 Task: In the  document Dance.pdf Insert horizontal line 'below the text' Create the translated copy of the document in  'French' Select the first point and Clear Formatting
Action: Mouse moved to (235, 213)
Screenshot: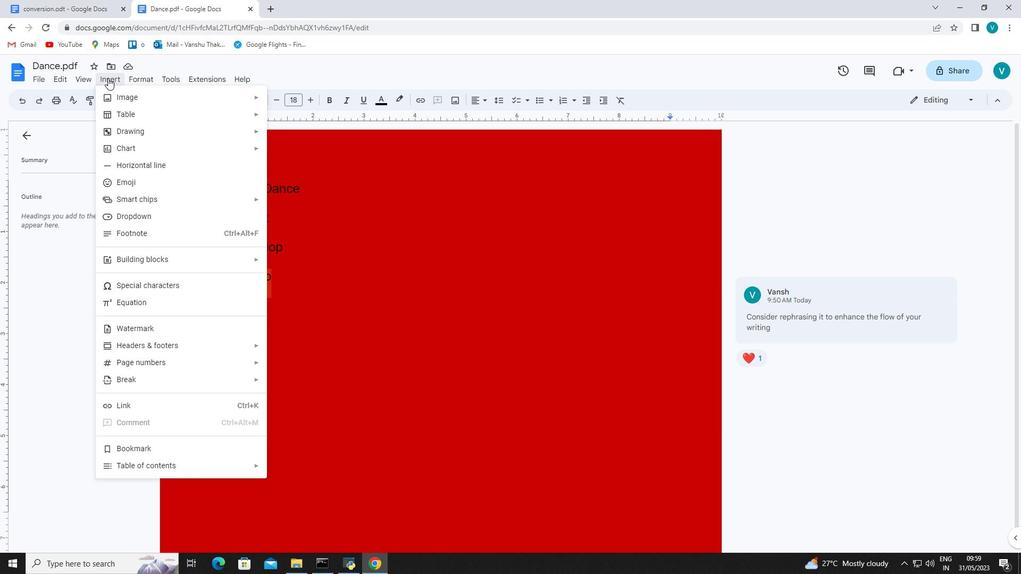 
Action: Mouse pressed left at (235, 213)
Screenshot: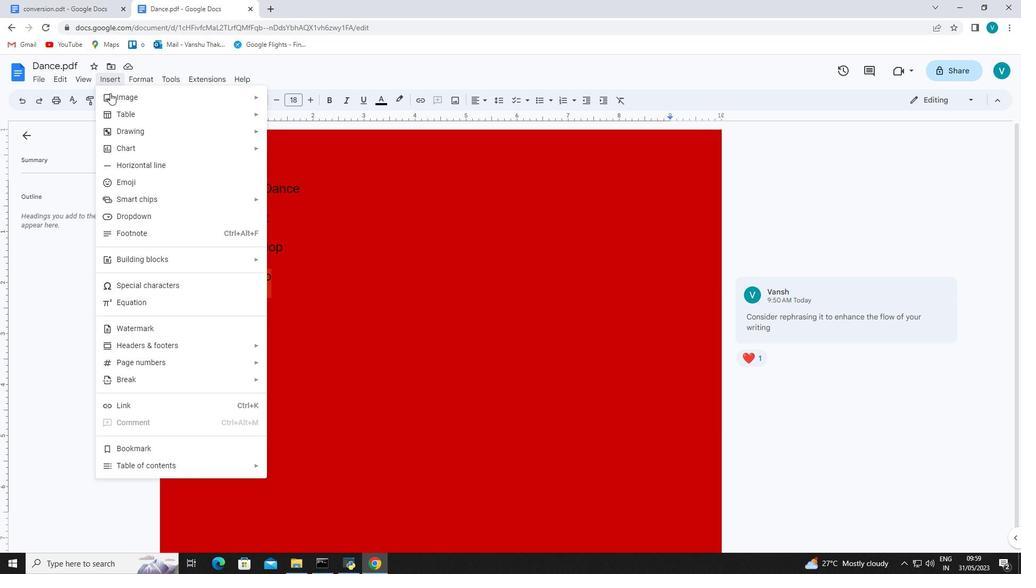 
Action: Mouse moved to (116, 77)
Screenshot: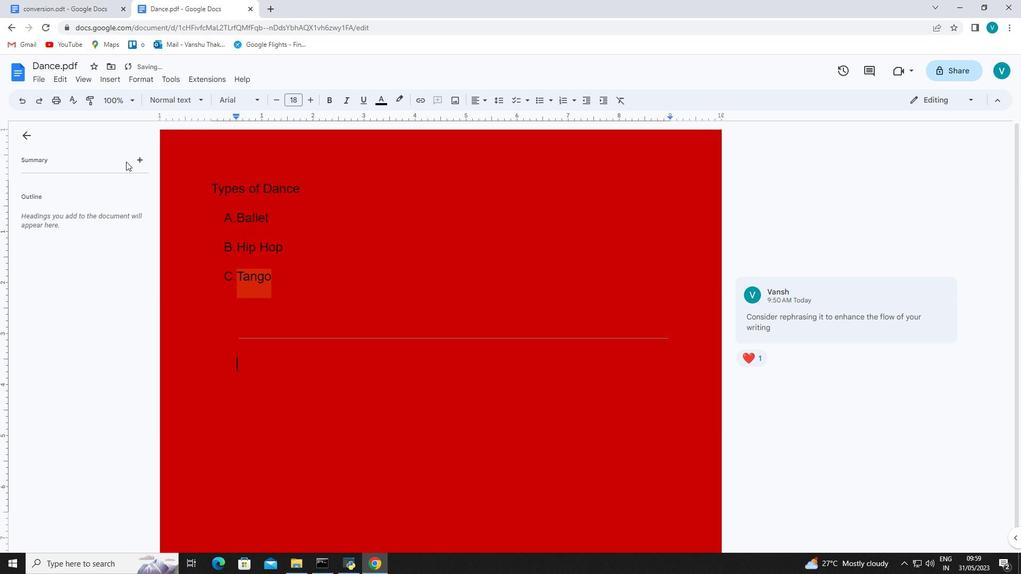 
Action: Mouse pressed left at (116, 77)
Screenshot: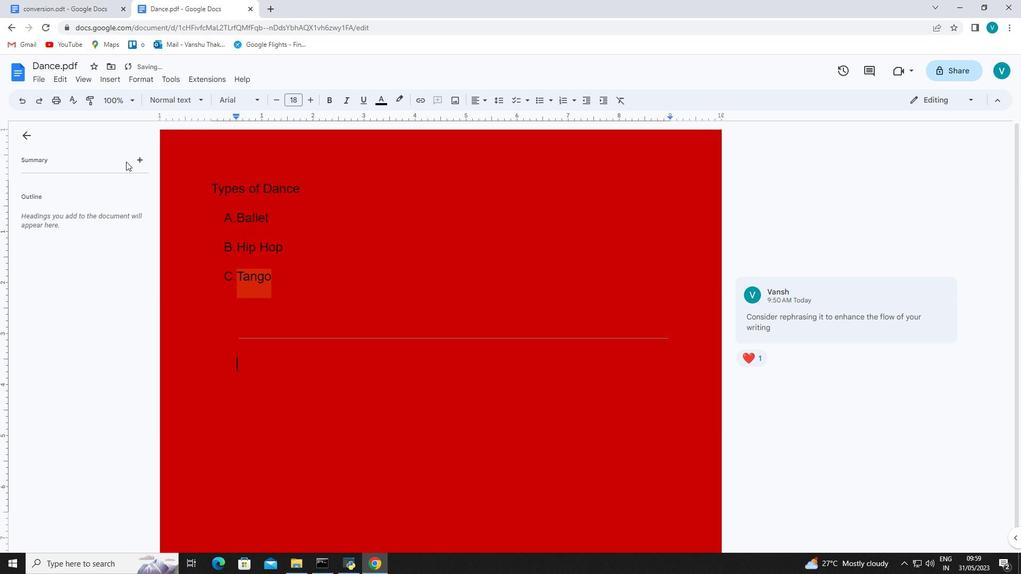 
Action: Mouse moved to (141, 161)
Screenshot: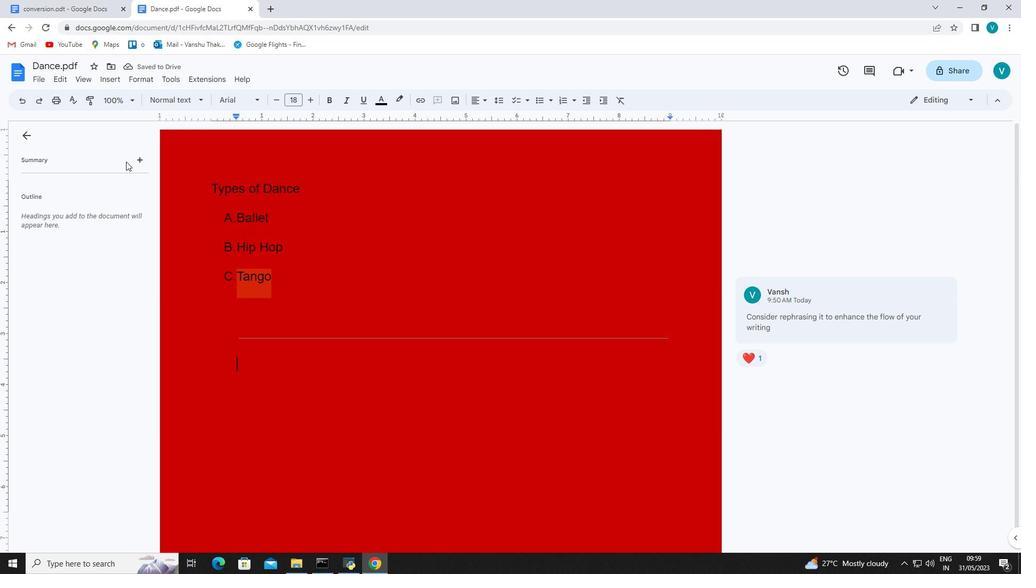 
Action: Mouse pressed left at (141, 161)
Screenshot: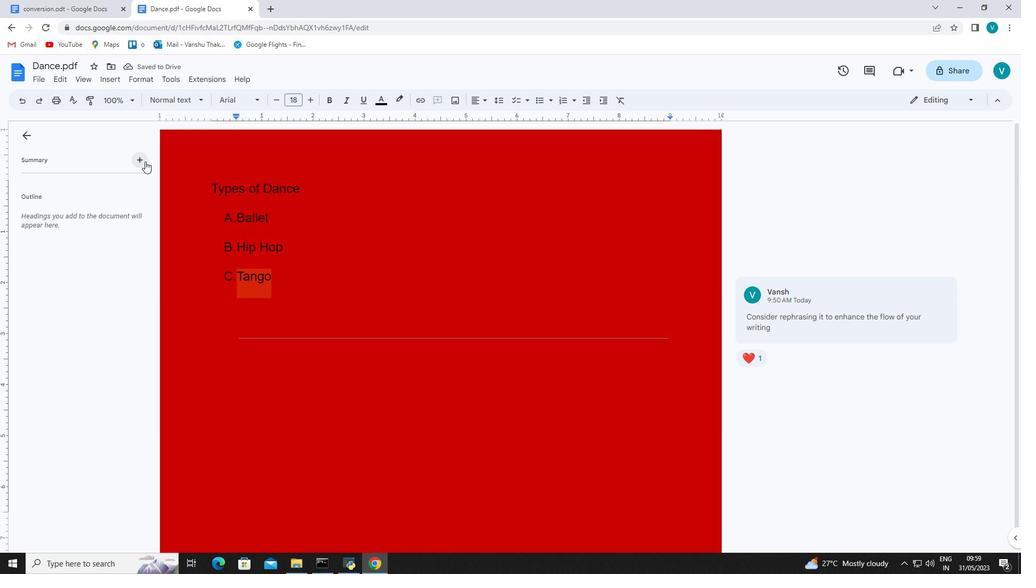 
Action: Mouse moved to (107, 78)
Screenshot: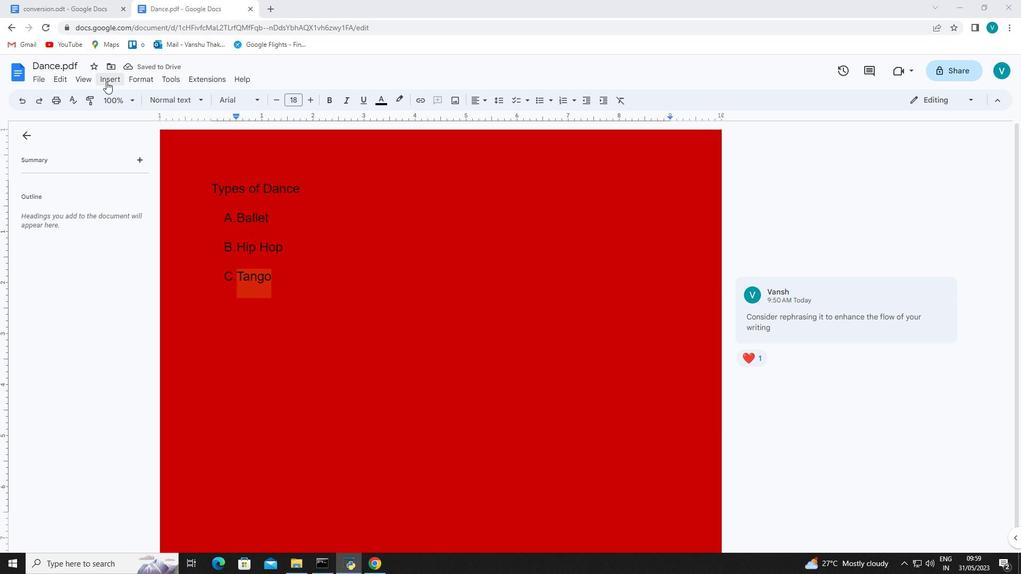 
Action: Mouse pressed left at (107, 78)
Screenshot: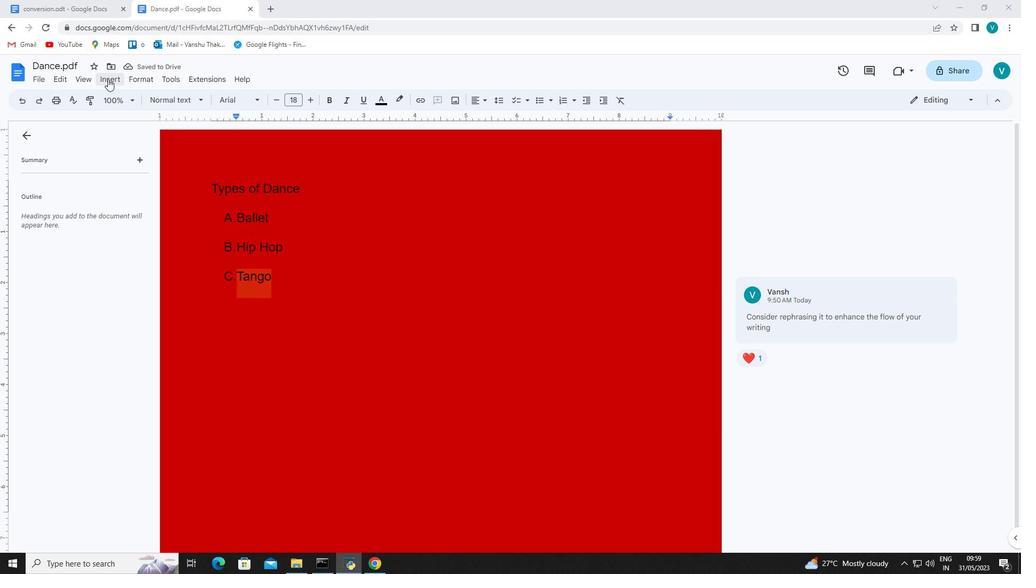 
Action: Mouse moved to (126, 161)
Screenshot: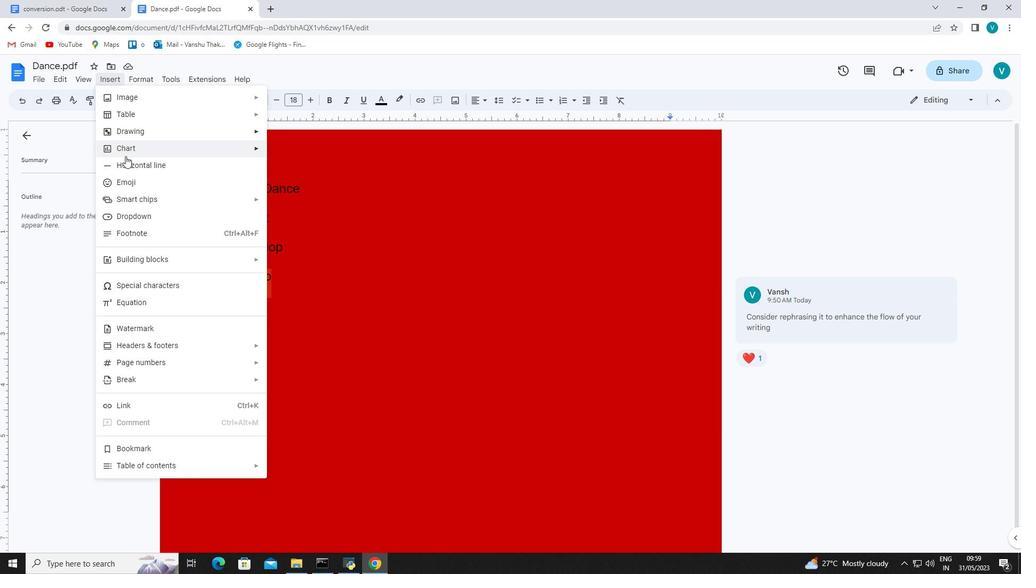 
Action: Mouse pressed left at (126, 161)
Screenshot: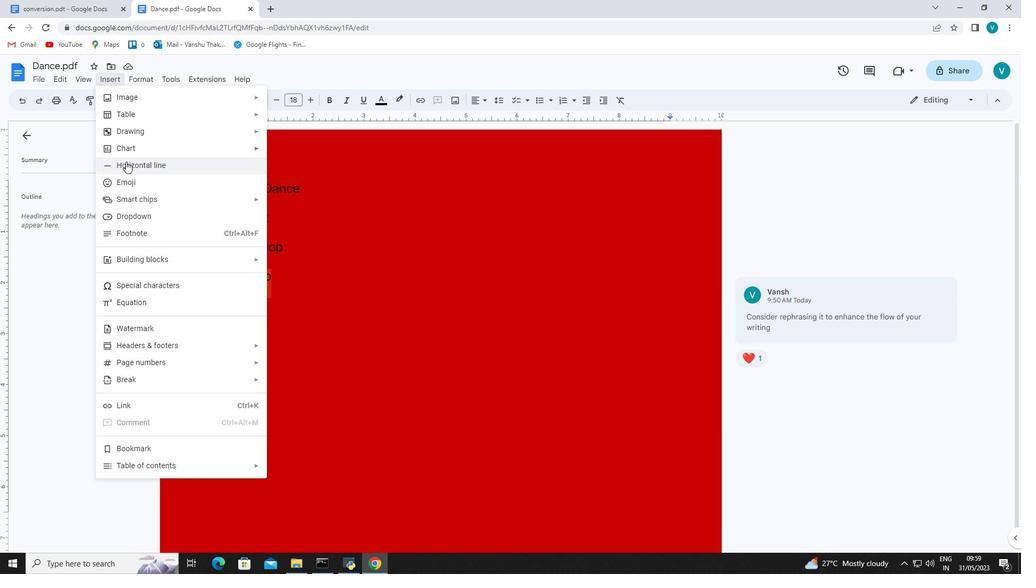 
Action: Mouse moved to (168, 76)
Screenshot: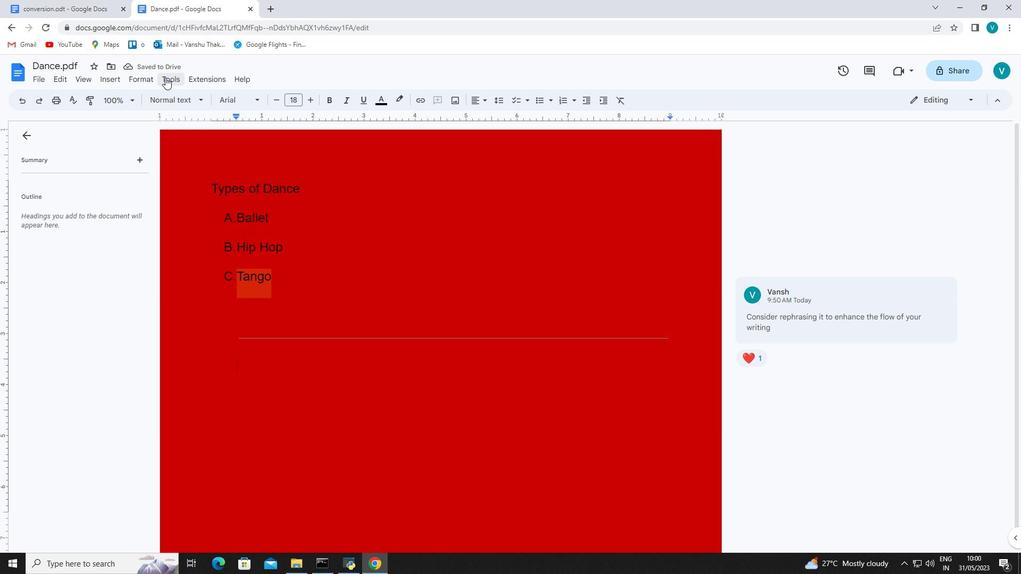 
Action: Mouse pressed left at (168, 76)
Screenshot: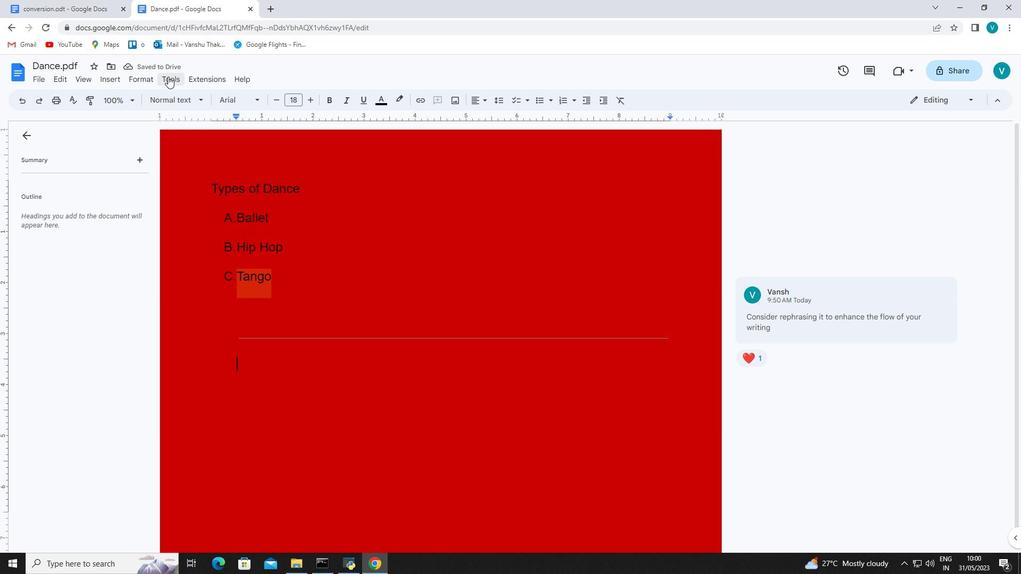 
Action: Mouse moved to (188, 240)
Screenshot: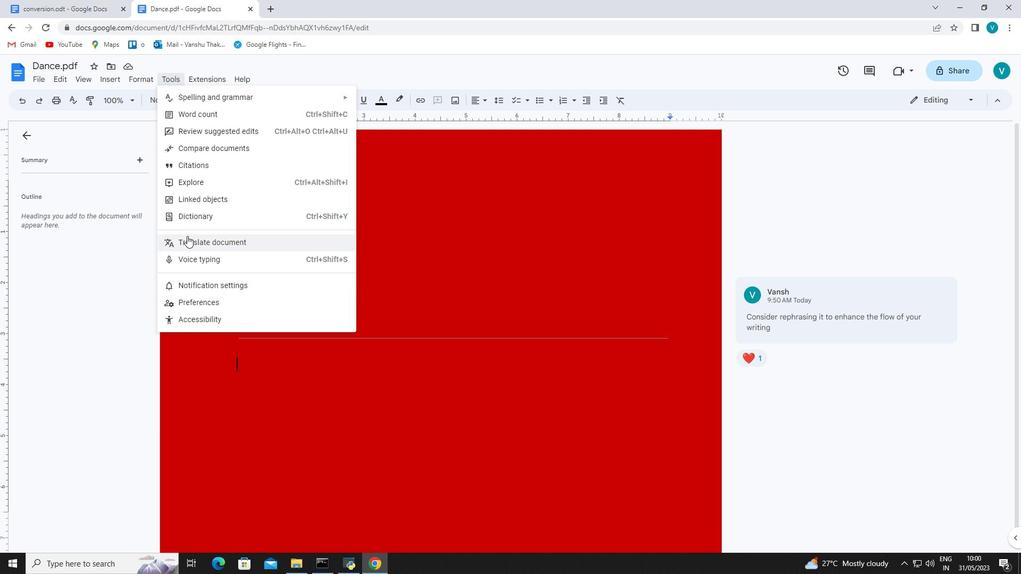 
Action: Mouse pressed left at (188, 240)
Screenshot: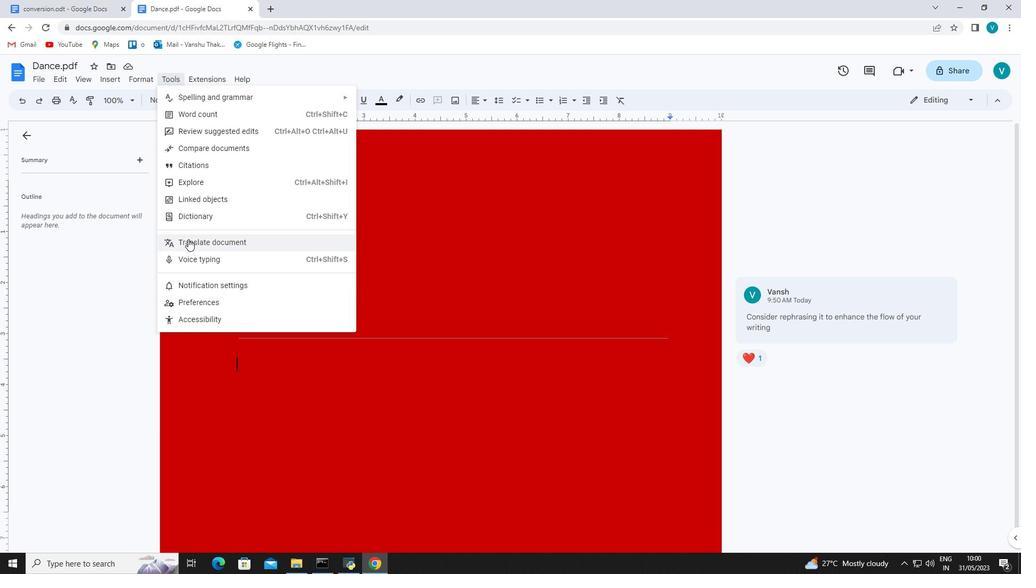 
Action: Mouse moved to (506, 318)
Screenshot: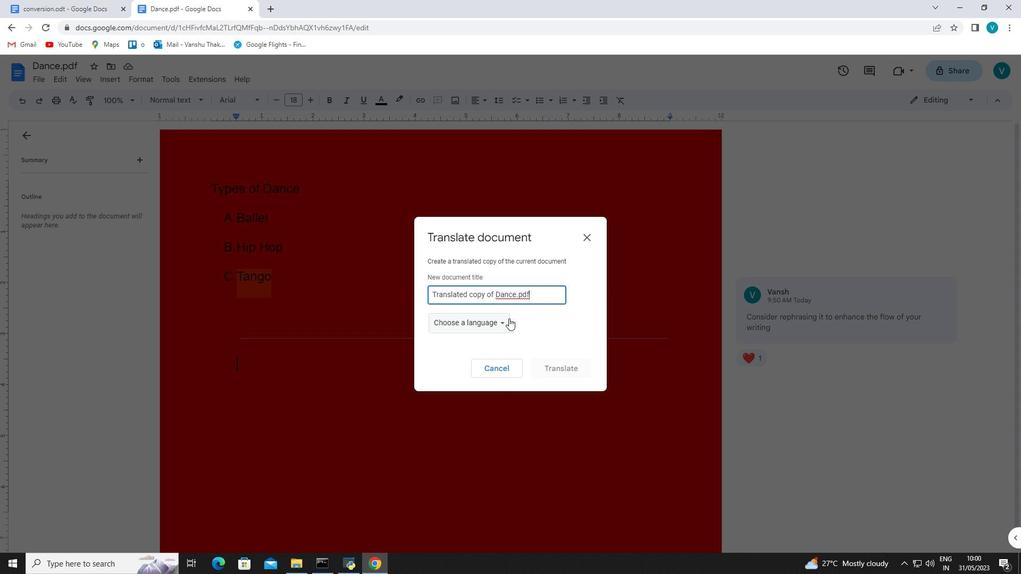 
Action: Mouse pressed left at (506, 318)
Screenshot: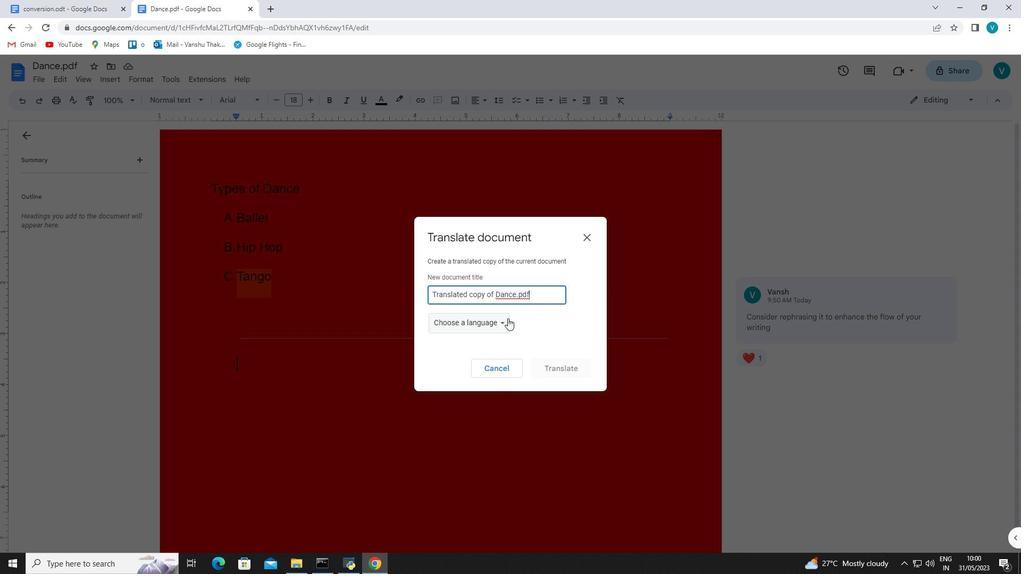 
Action: Mouse moved to (468, 462)
Screenshot: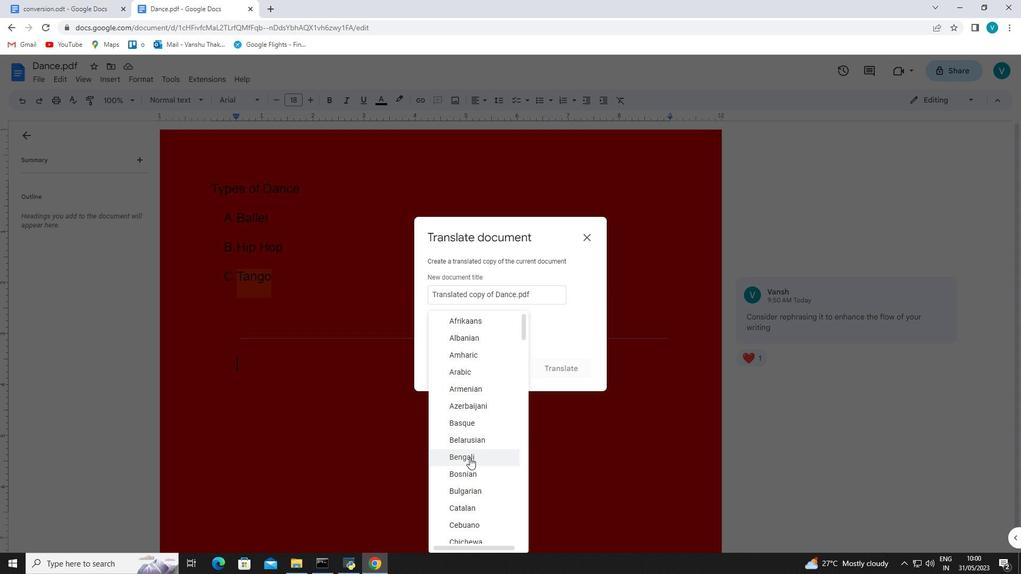 
Action: Mouse scrolled (468, 462) with delta (0, 0)
Screenshot: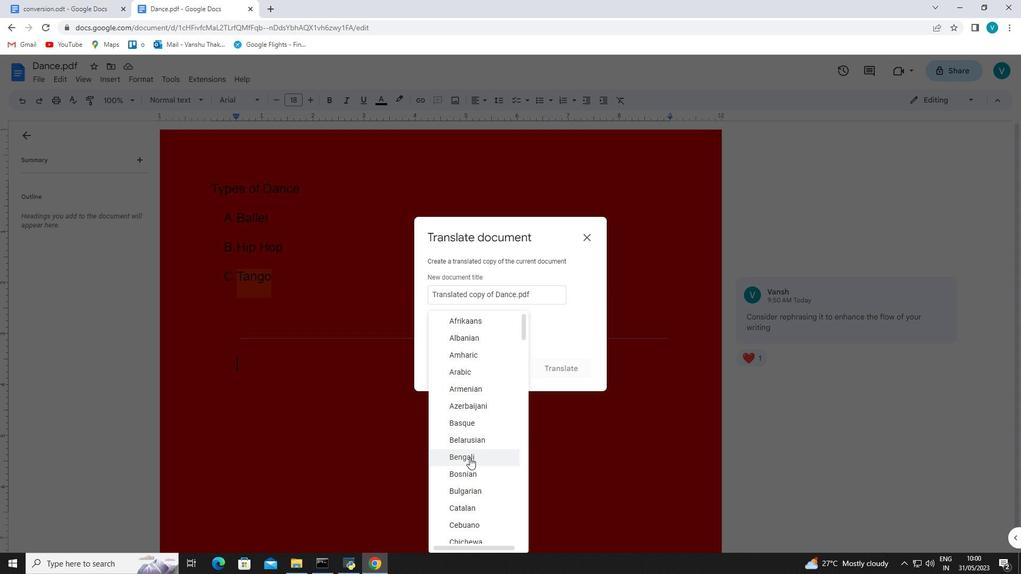 
Action: Mouse moved to (468, 463)
Screenshot: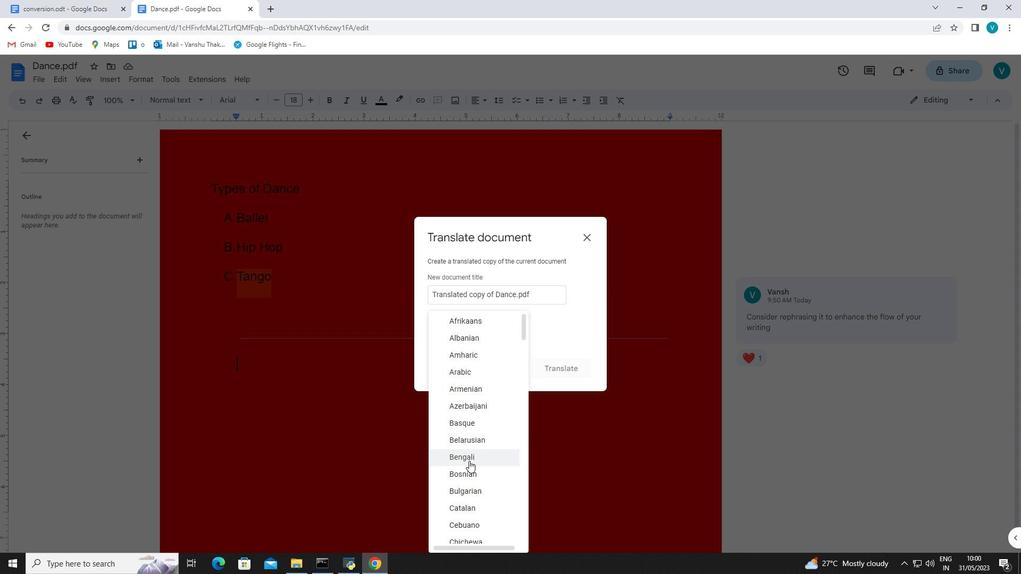 
Action: Mouse scrolled (468, 462) with delta (0, 0)
Screenshot: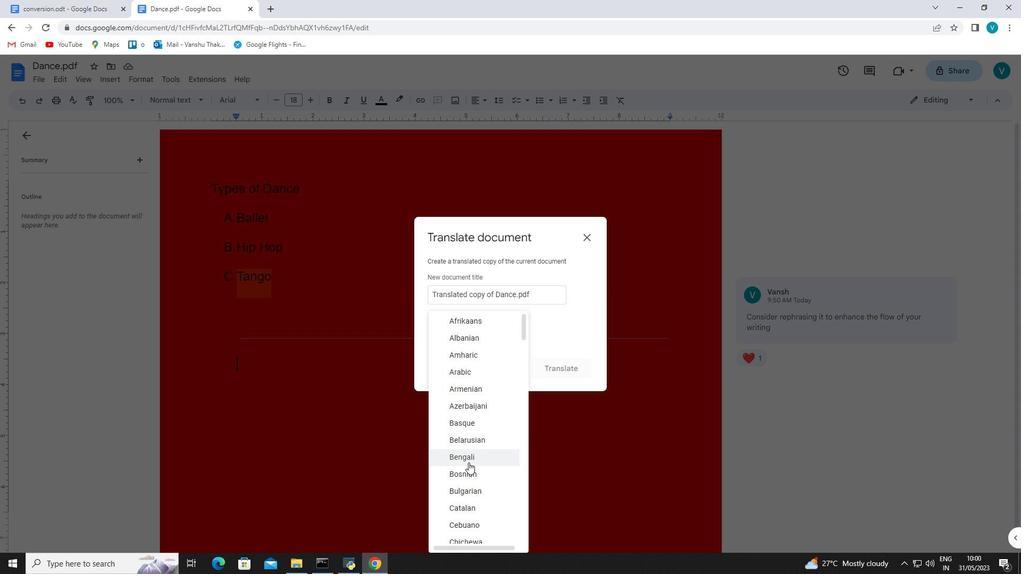 
Action: Mouse scrolled (468, 462) with delta (0, 0)
Screenshot: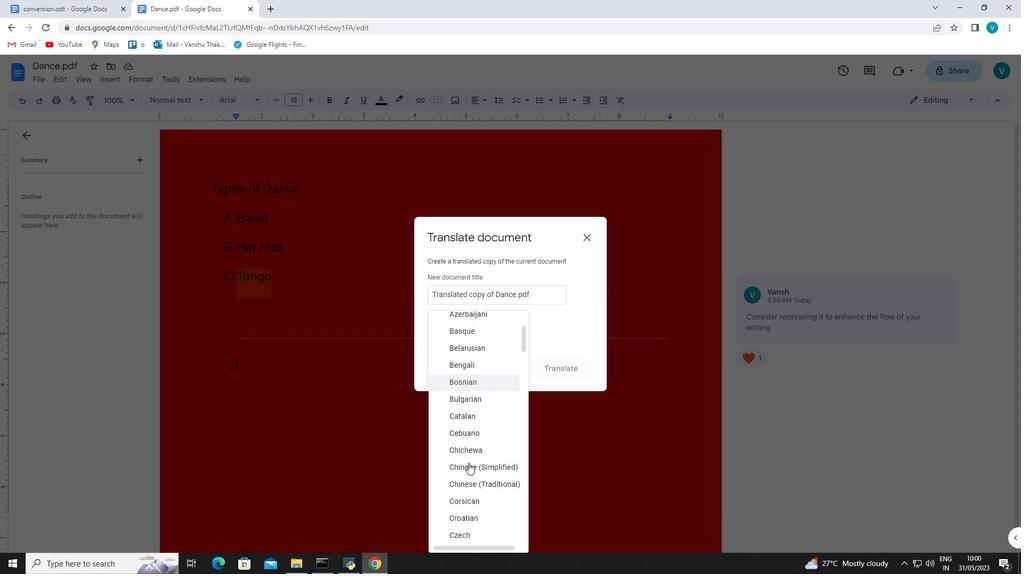 
Action: Mouse scrolled (468, 462) with delta (0, 0)
Screenshot: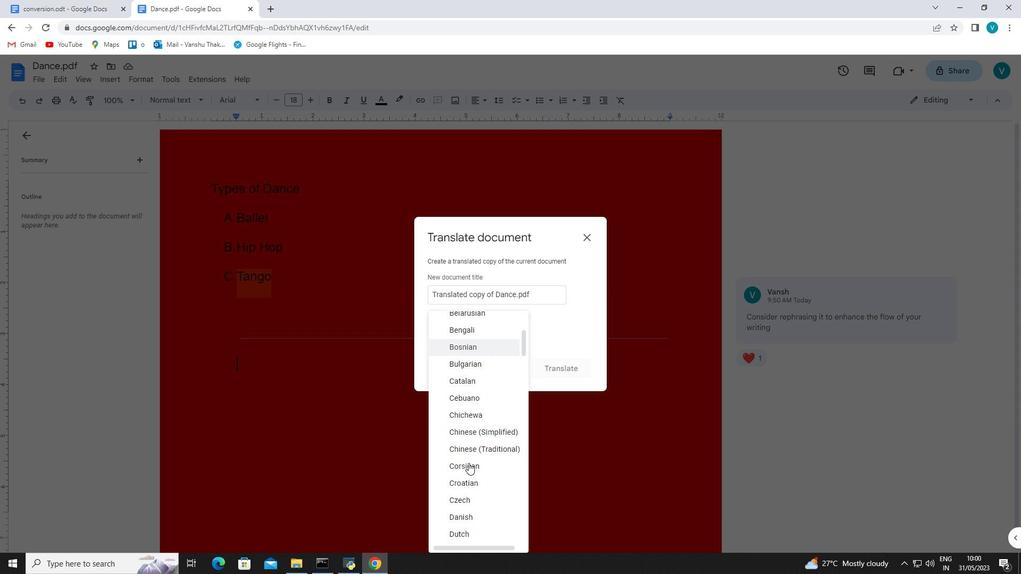 
Action: Mouse moved to (462, 524)
Screenshot: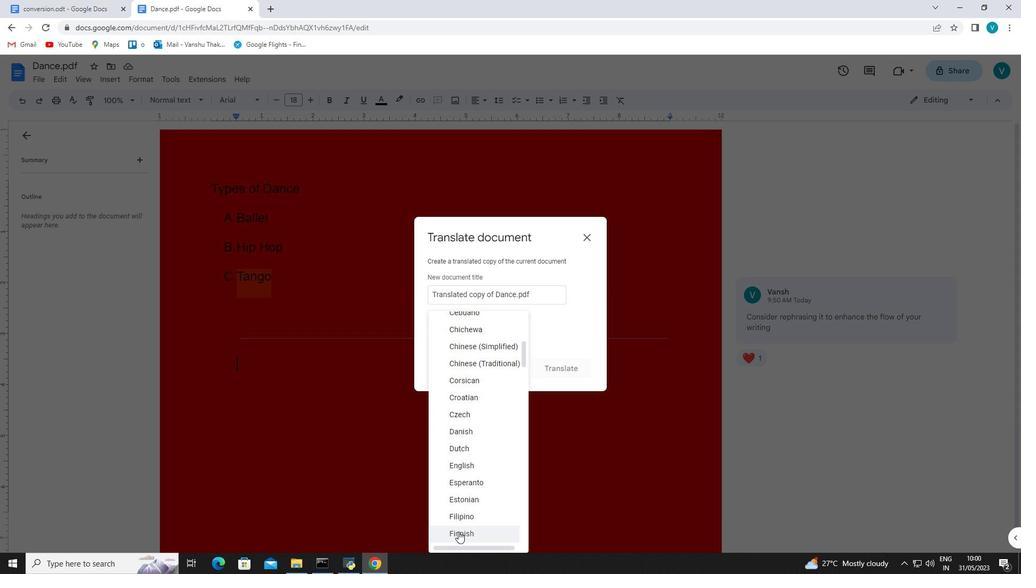 
Action: Mouse scrolled (462, 524) with delta (0, 0)
Screenshot: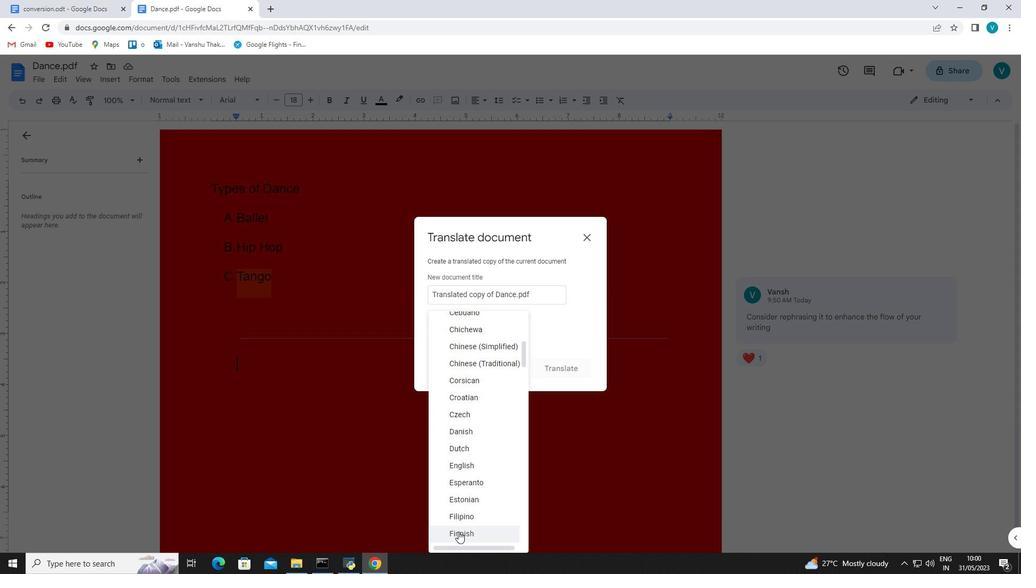 
Action: Mouse moved to (463, 524)
Screenshot: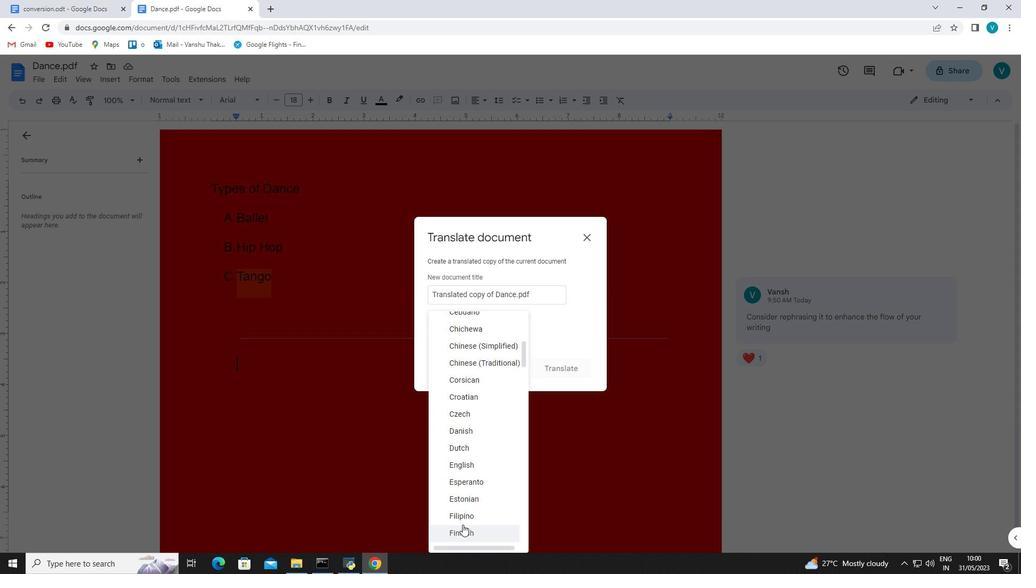 
Action: Mouse scrolled (463, 524) with delta (0, 0)
Screenshot: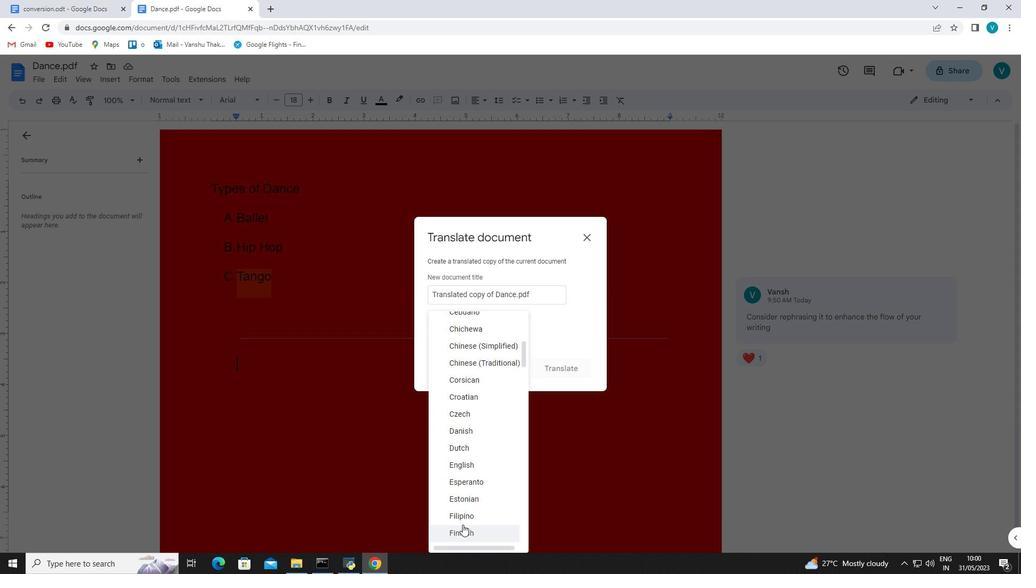 
Action: Mouse moved to (468, 442)
Screenshot: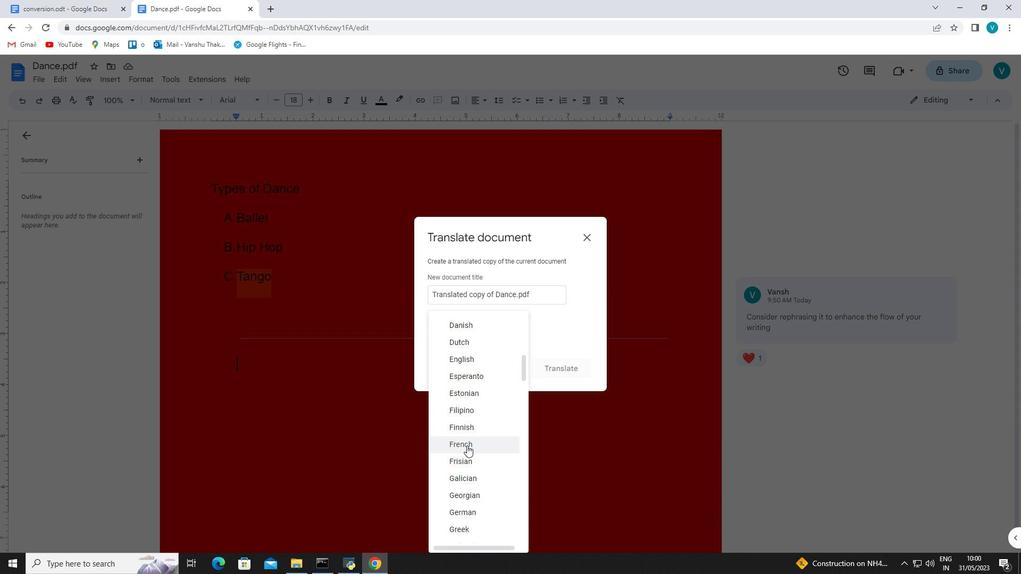 
Action: Mouse pressed left at (468, 442)
Screenshot: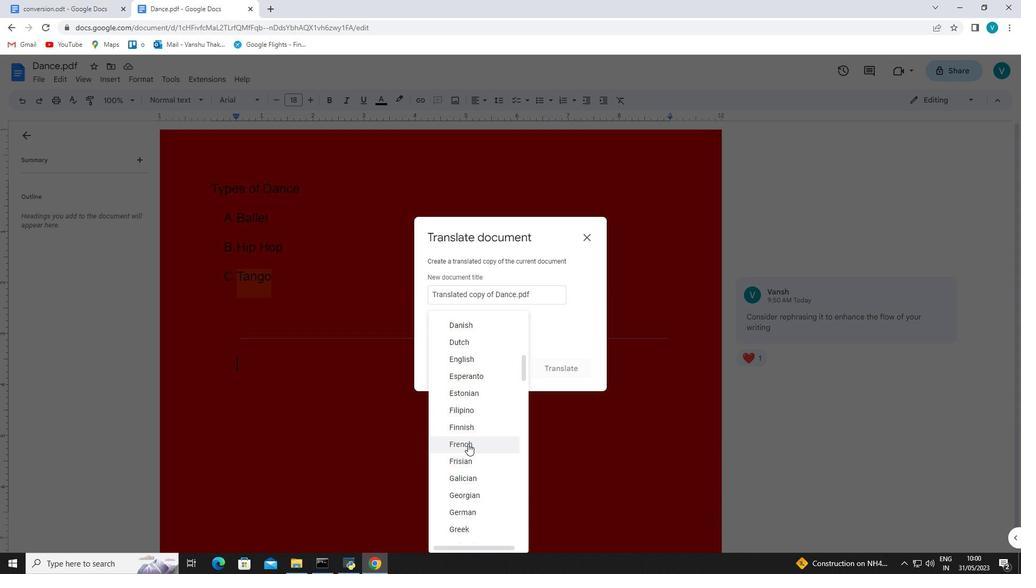 
Action: Mouse moved to (565, 360)
Screenshot: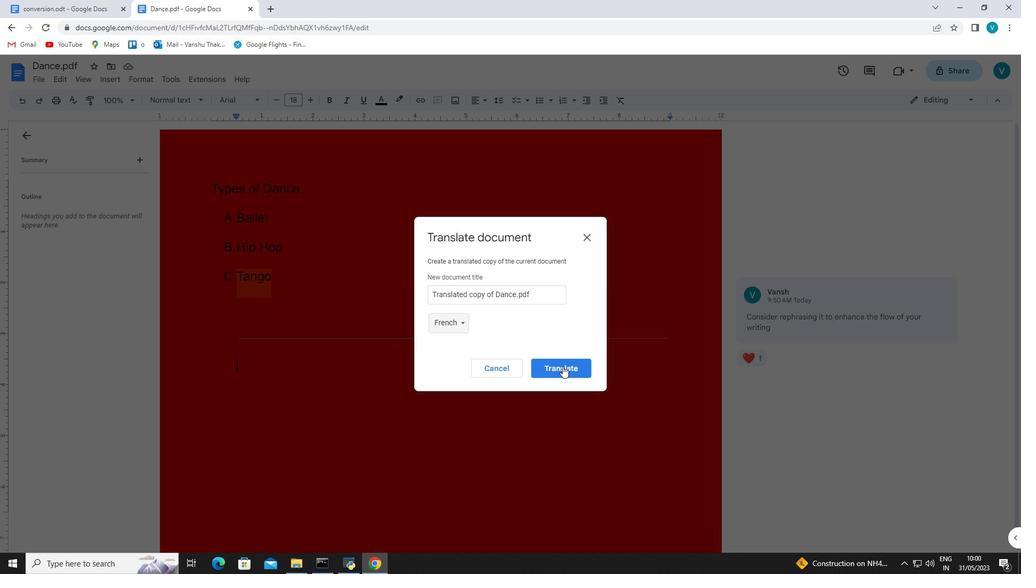 
Action: Mouse pressed left at (565, 360)
Screenshot: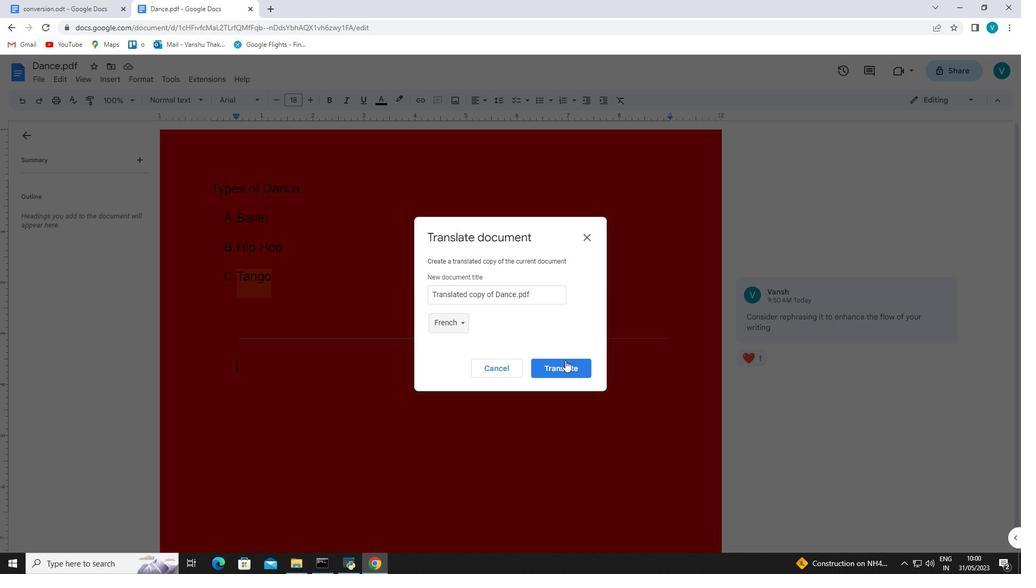 
Action: Mouse moved to (216, 0)
Screenshot: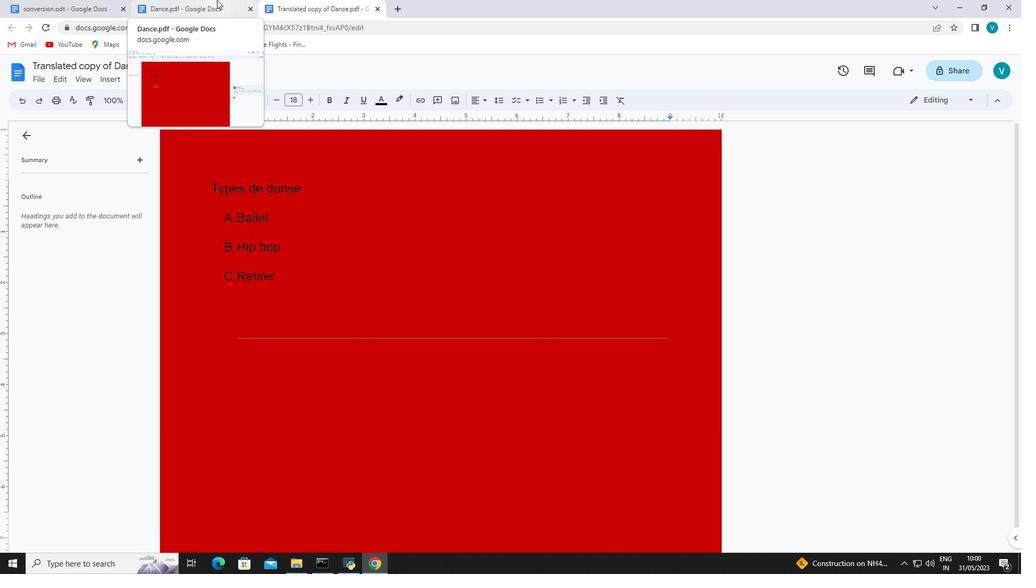 
Action: Mouse pressed left at (216, 0)
Screenshot: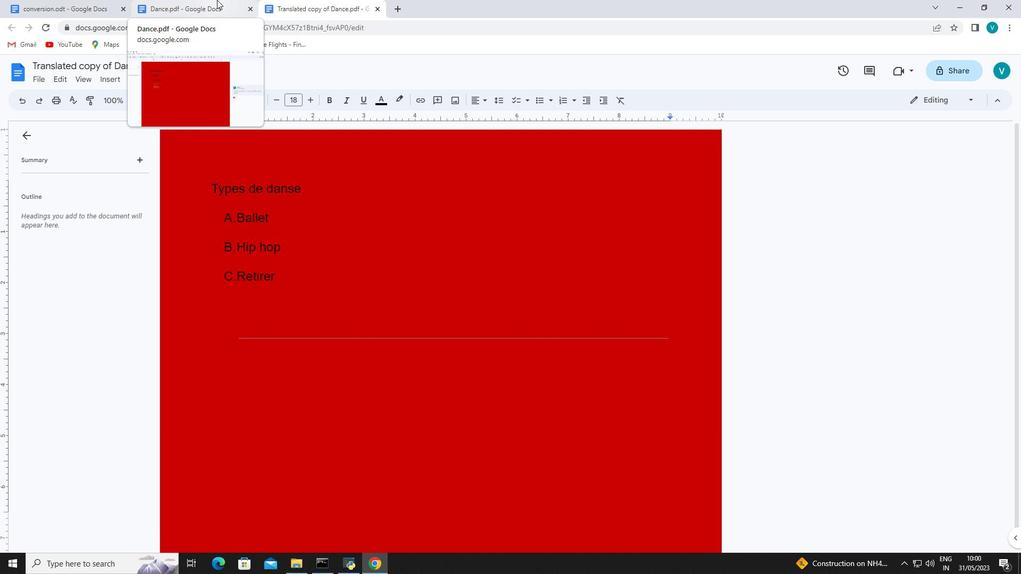 
Action: Mouse moved to (237, 213)
Screenshot: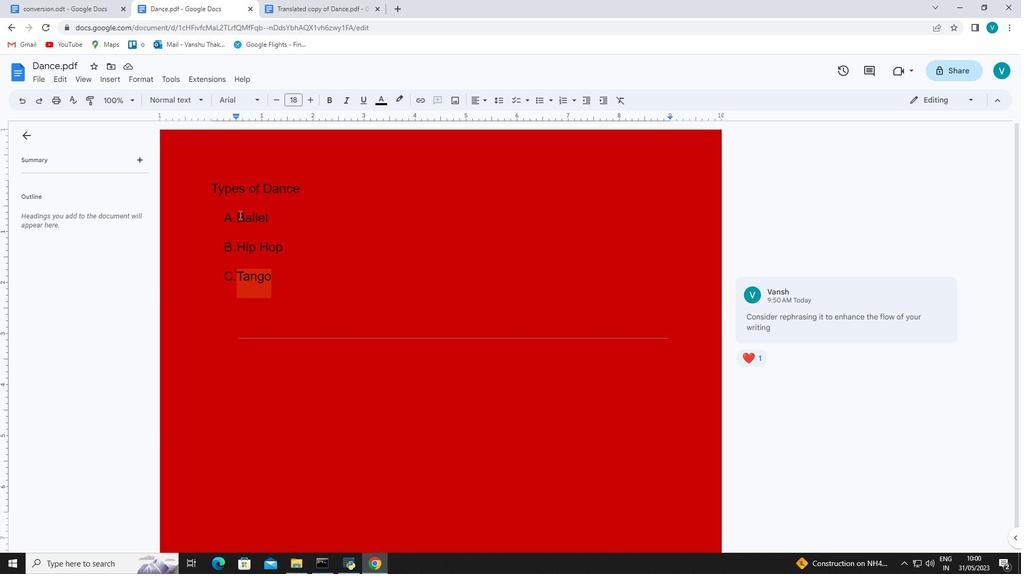 
Action: Mouse pressed left at (237, 213)
Screenshot: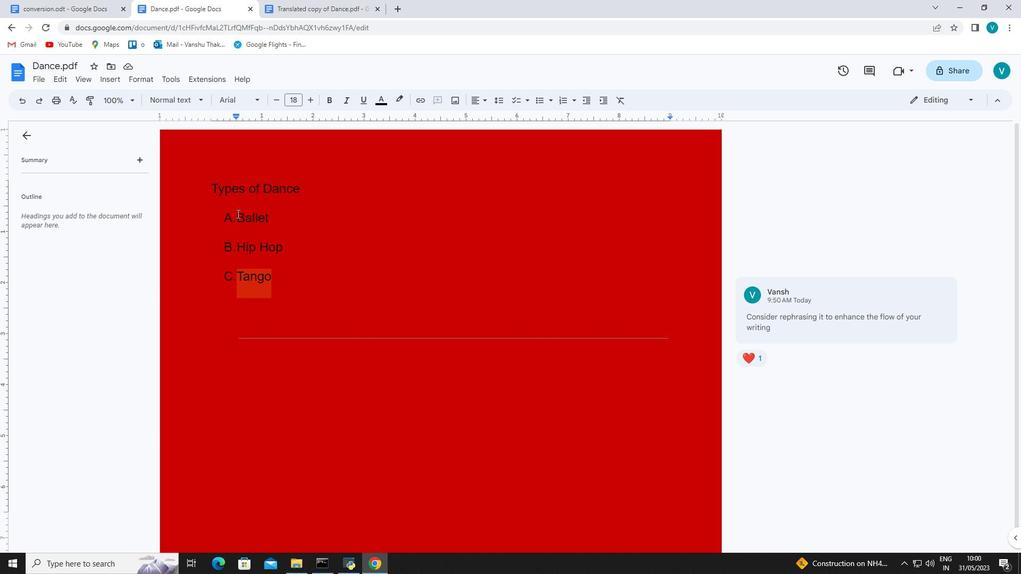 
Action: Mouse moved to (195, 76)
Screenshot: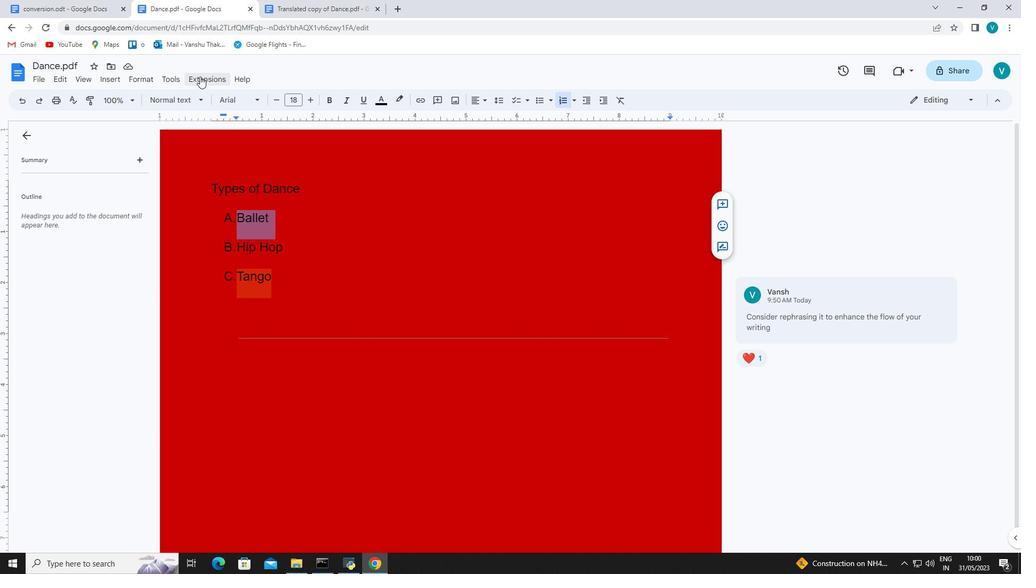 
Action: Mouse pressed left at (195, 76)
Screenshot: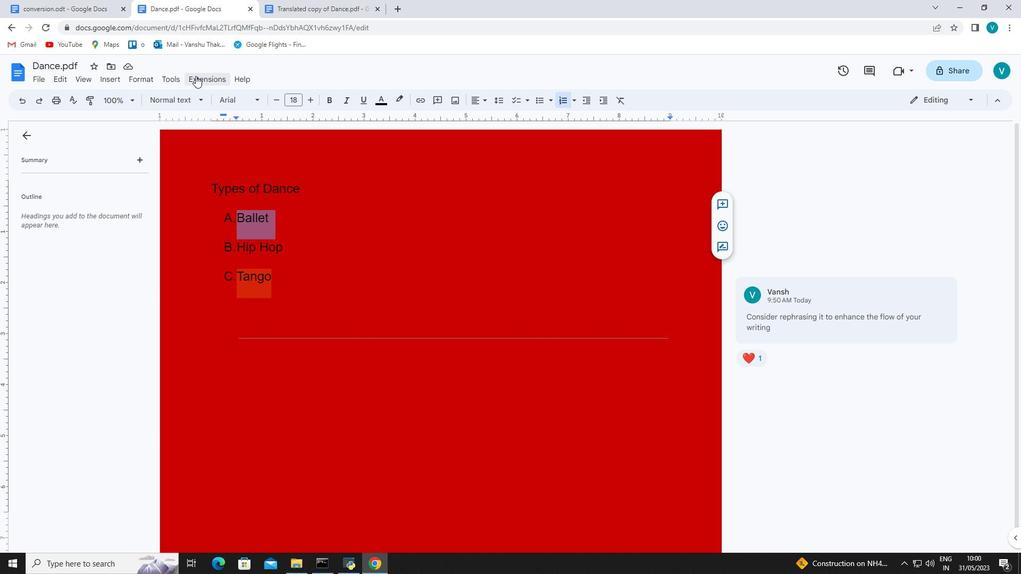 
Action: Mouse moved to (171, 77)
Screenshot: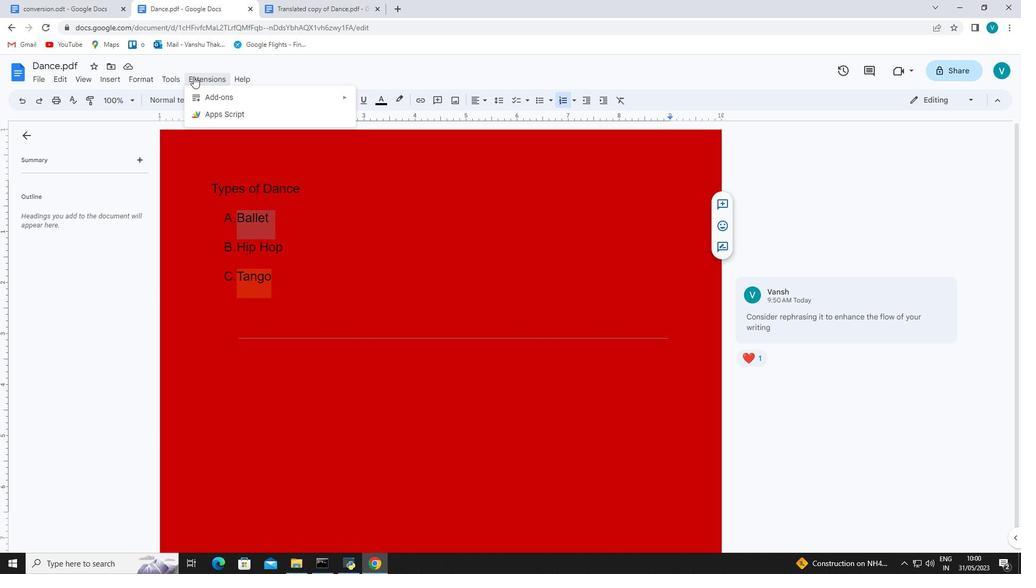 
Action: Mouse pressed left at (171, 77)
Screenshot: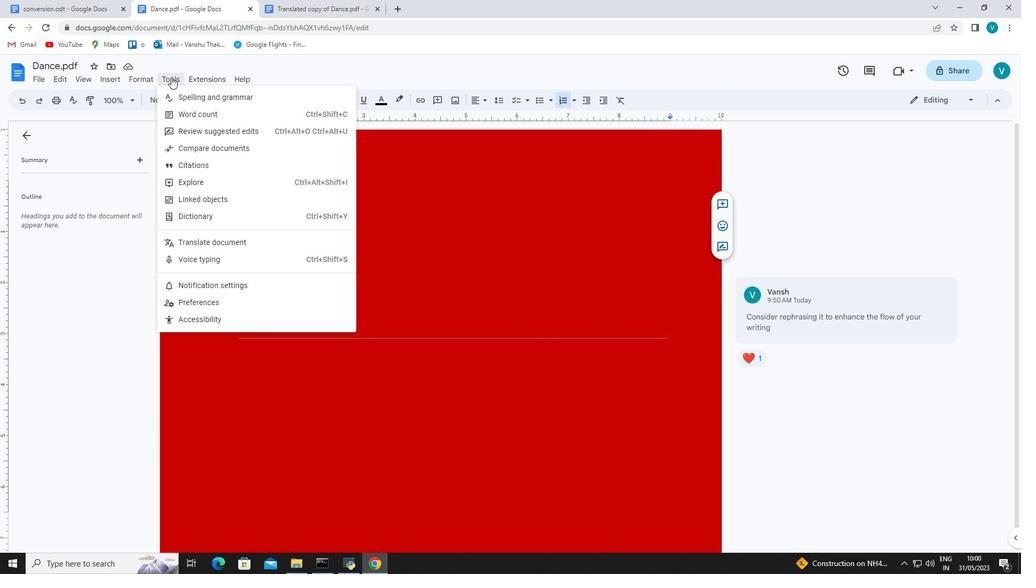 
Action: Mouse pressed left at (171, 77)
Screenshot: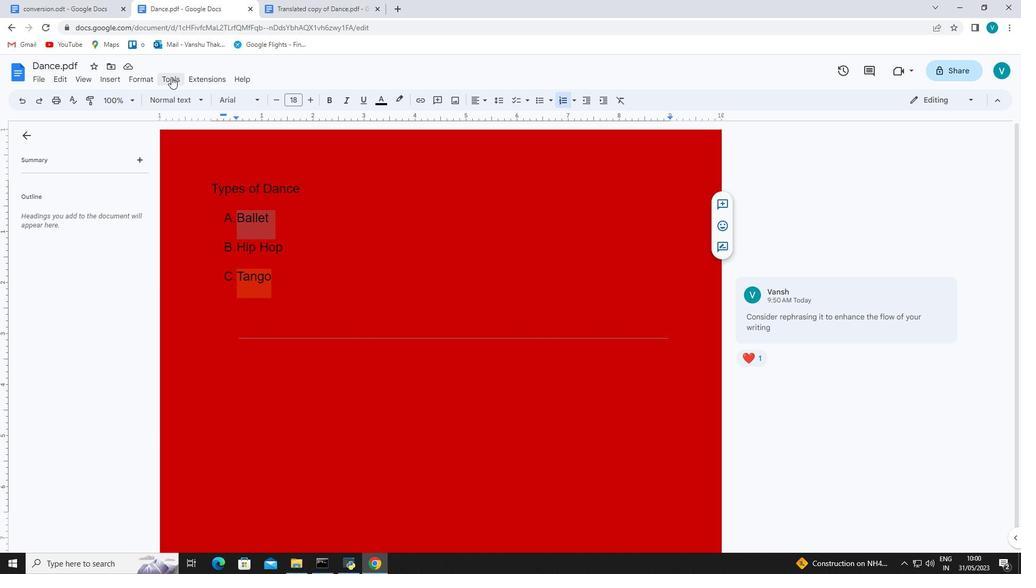 
Action: Mouse moved to (184, 331)
Screenshot: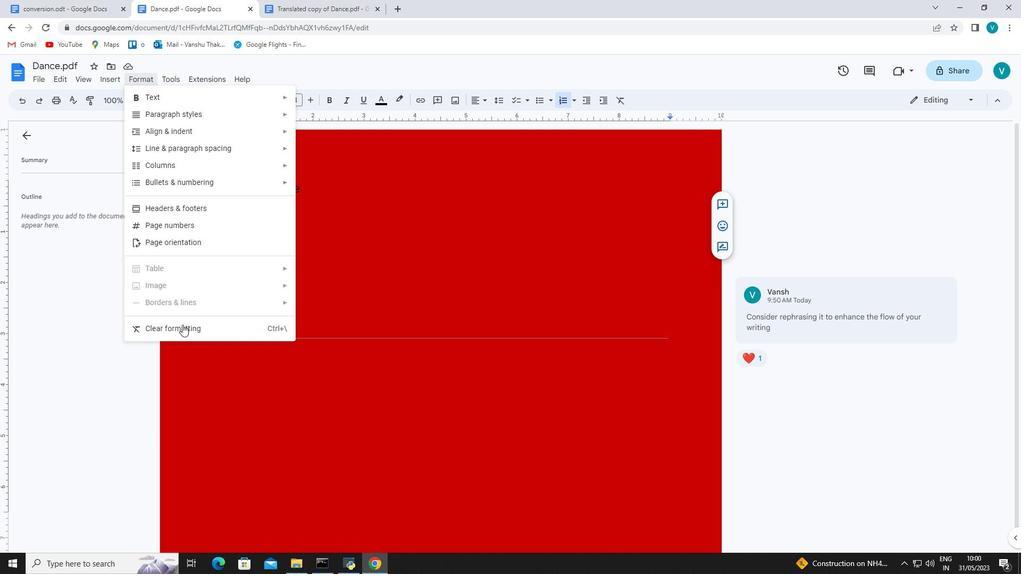 
Action: Mouse pressed left at (184, 331)
Screenshot: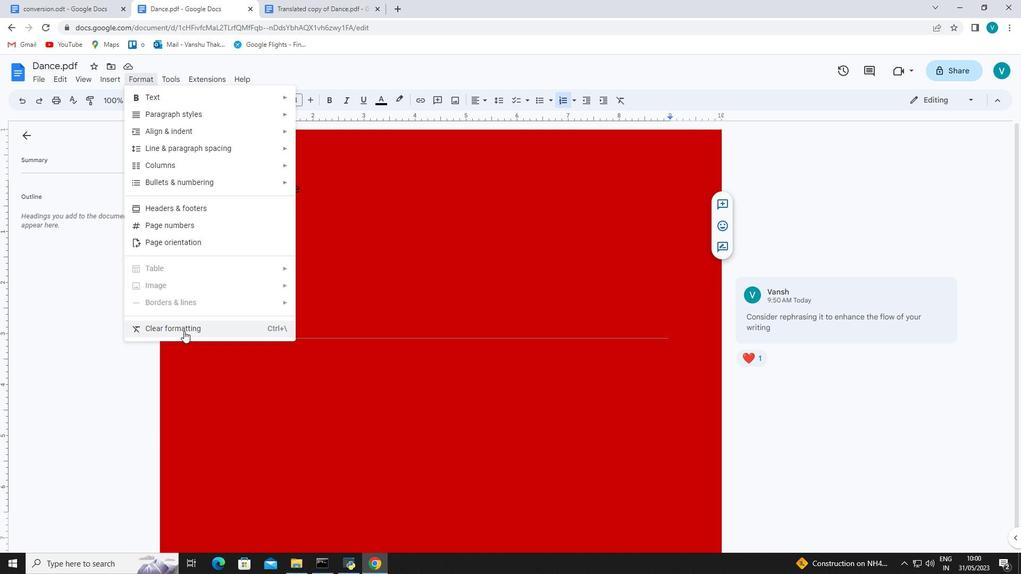 
Action: Mouse moved to (184, 331)
Screenshot: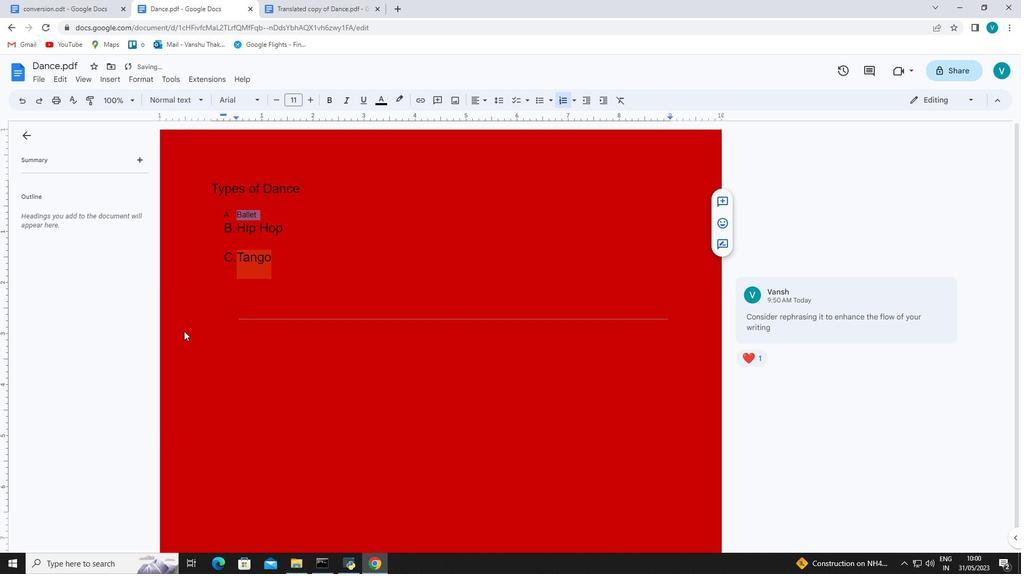 
